 Task: Add Sprouts French Vanilla Light Roast Ground Coffee to the cart.
Action: Mouse pressed left at (21, 86)
Screenshot: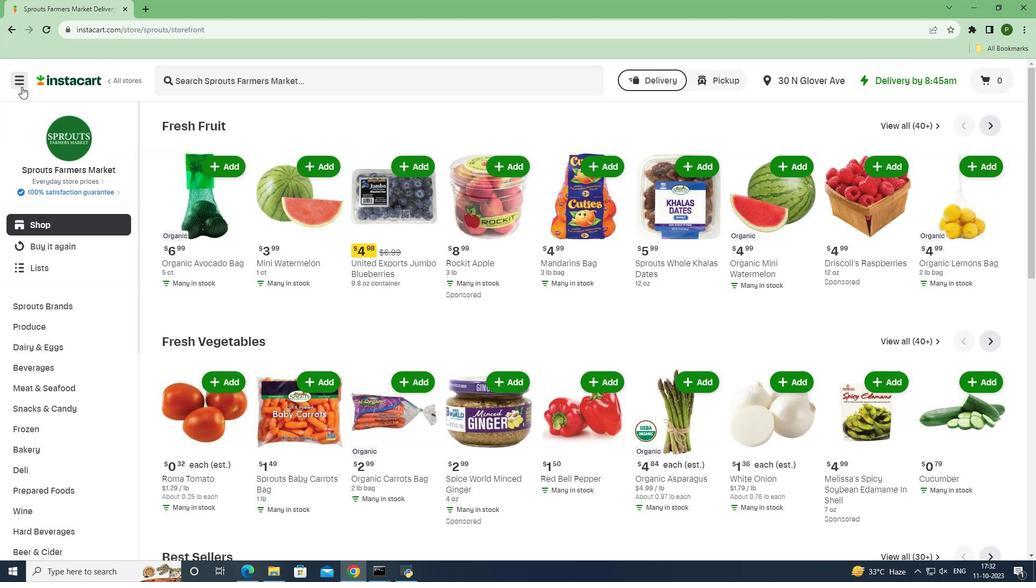 
Action: Mouse moved to (30, 288)
Screenshot: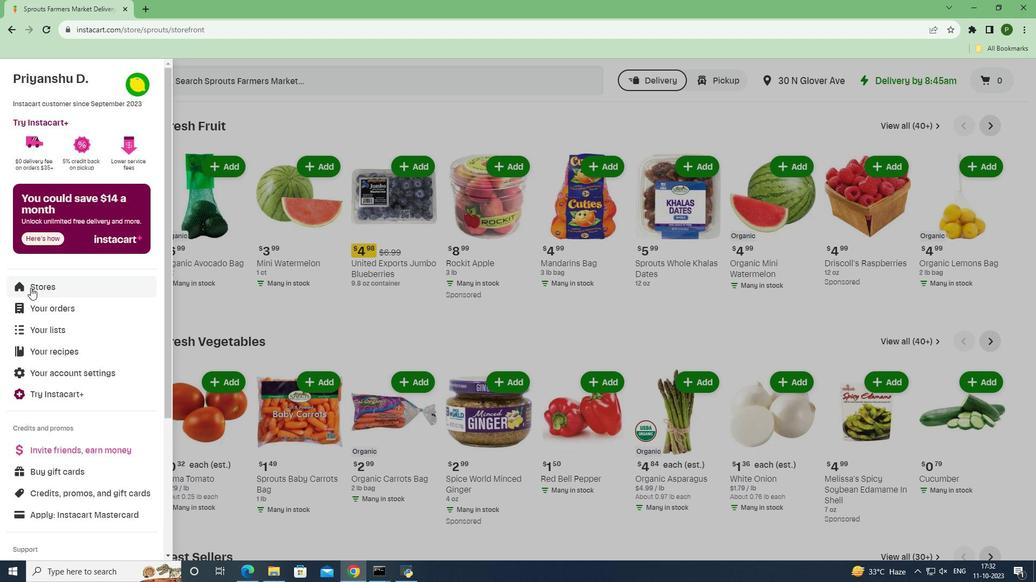 
Action: Mouse pressed left at (30, 288)
Screenshot: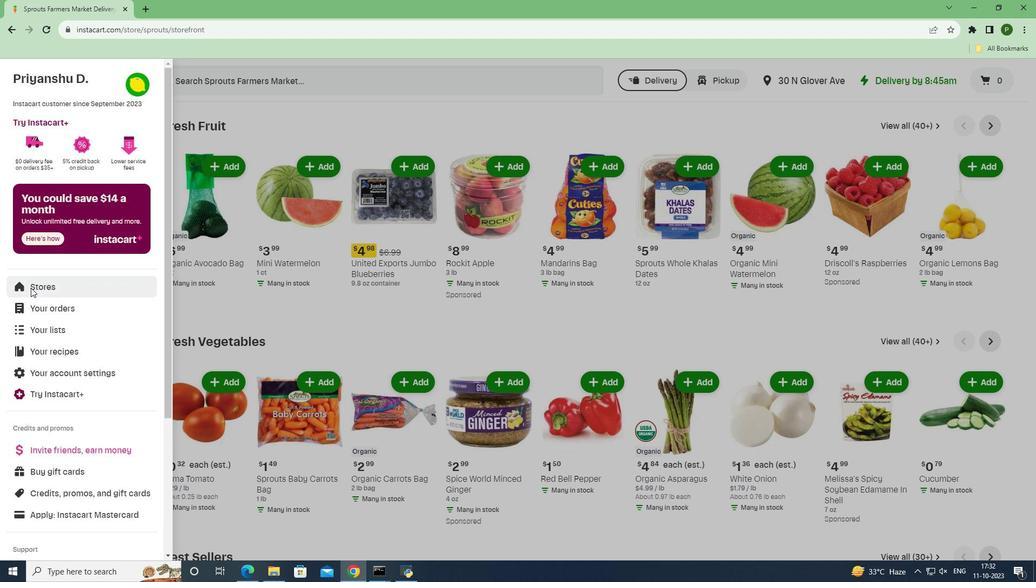 
Action: Mouse moved to (255, 123)
Screenshot: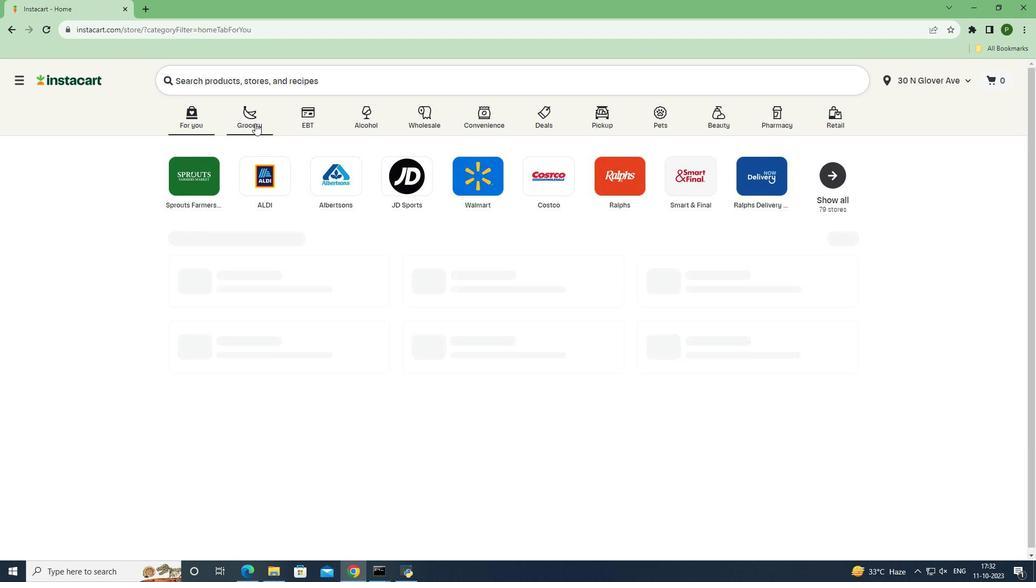 
Action: Mouse pressed left at (255, 123)
Screenshot: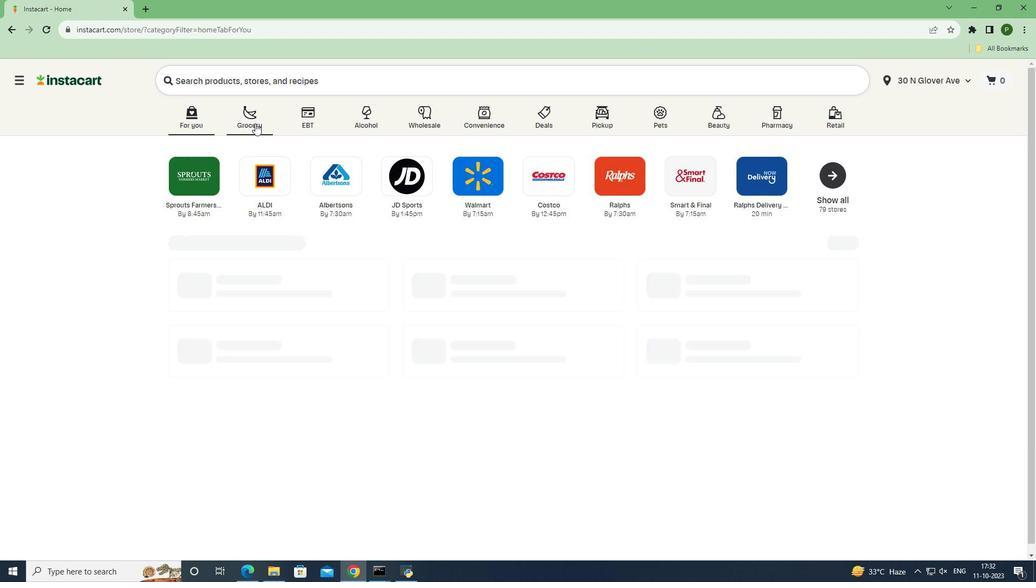 
Action: Mouse moved to (426, 241)
Screenshot: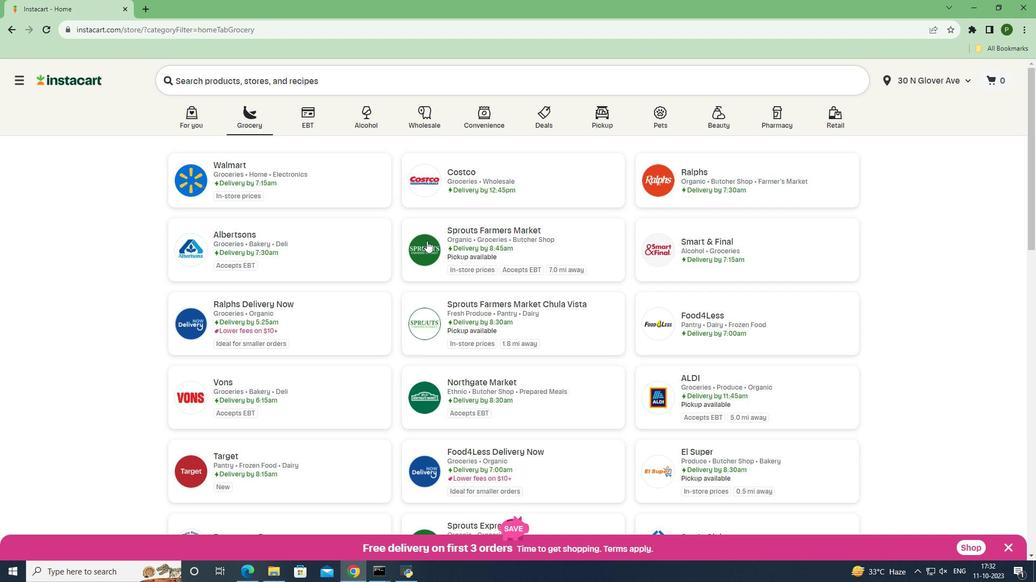 
Action: Mouse pressed left at (426, 241)
Screenshot: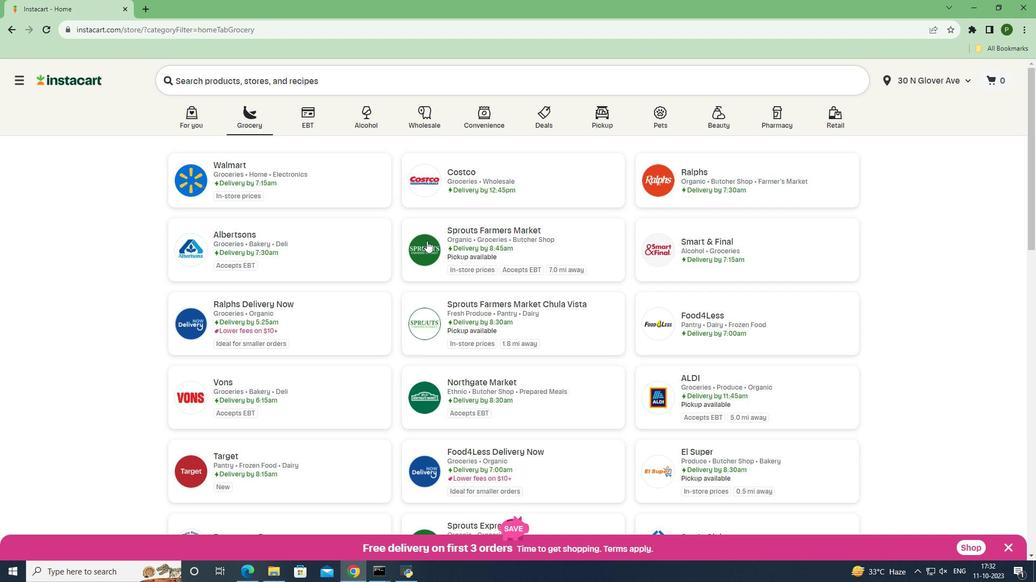 
Action: Mouse moved to (85, 365)
Screenshot: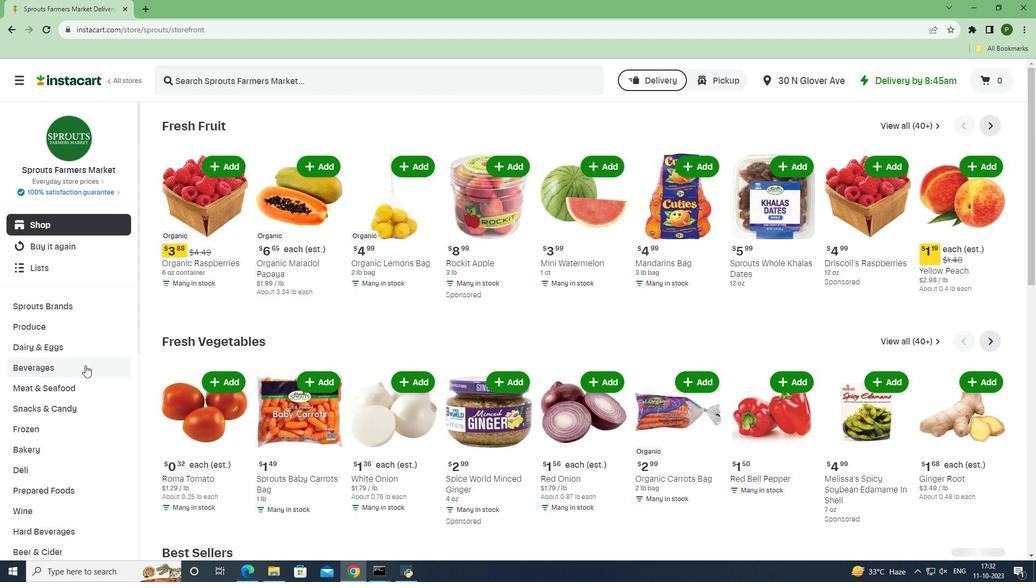 
Action: Mouse pressed left at (85, 365)
Screenshot: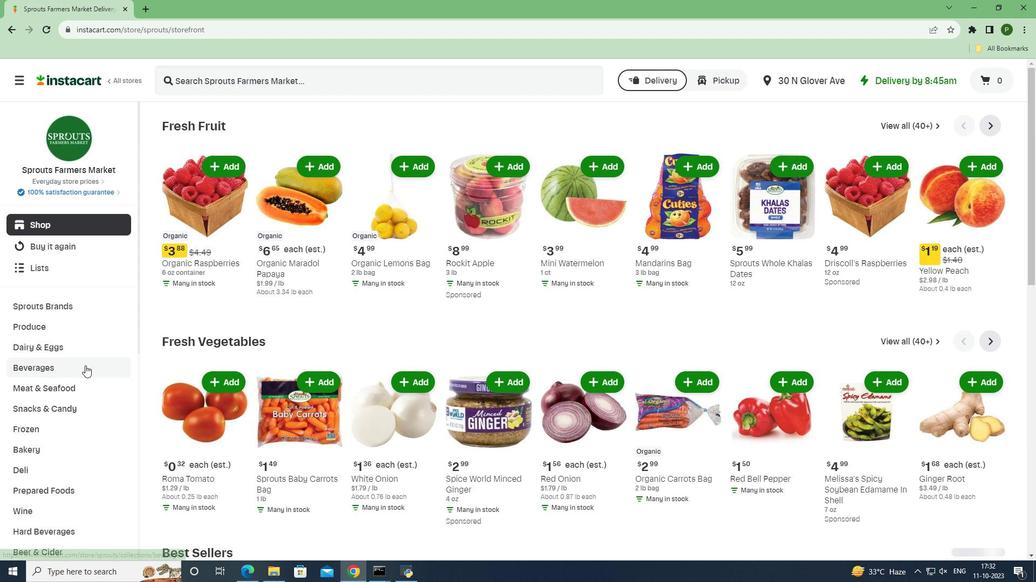 
Action: Mouse moved to (59, 430)
Screenshot: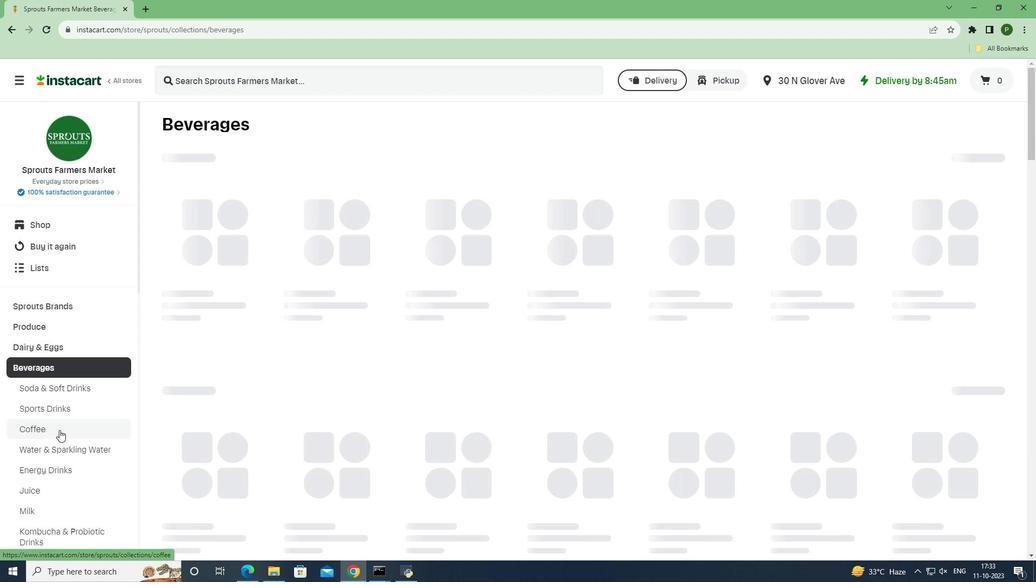 
Action: Mouse pressed left at (59, 430)
Screenshot: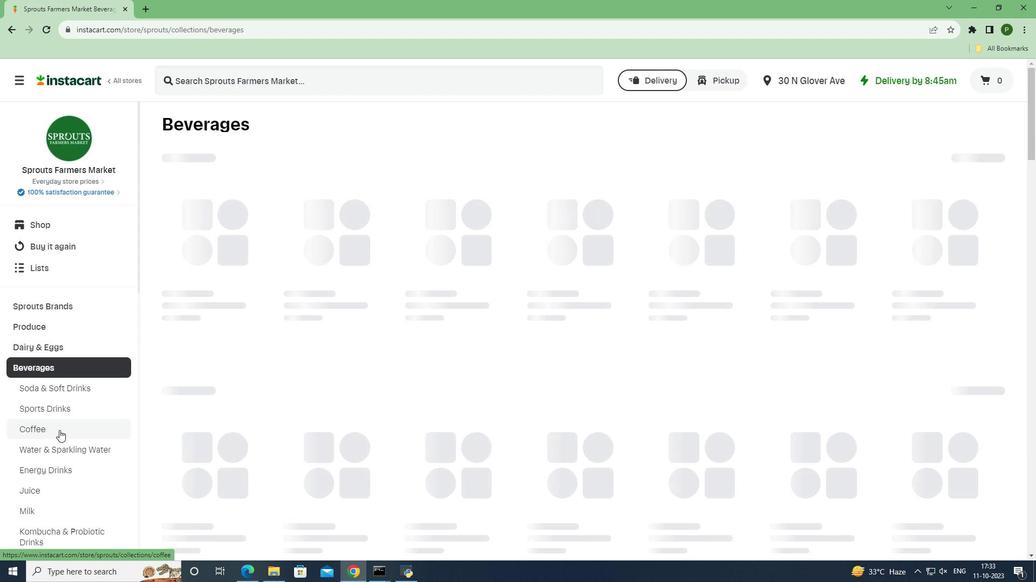 
Action: Mouse moved to (241, 77)
Screenshot: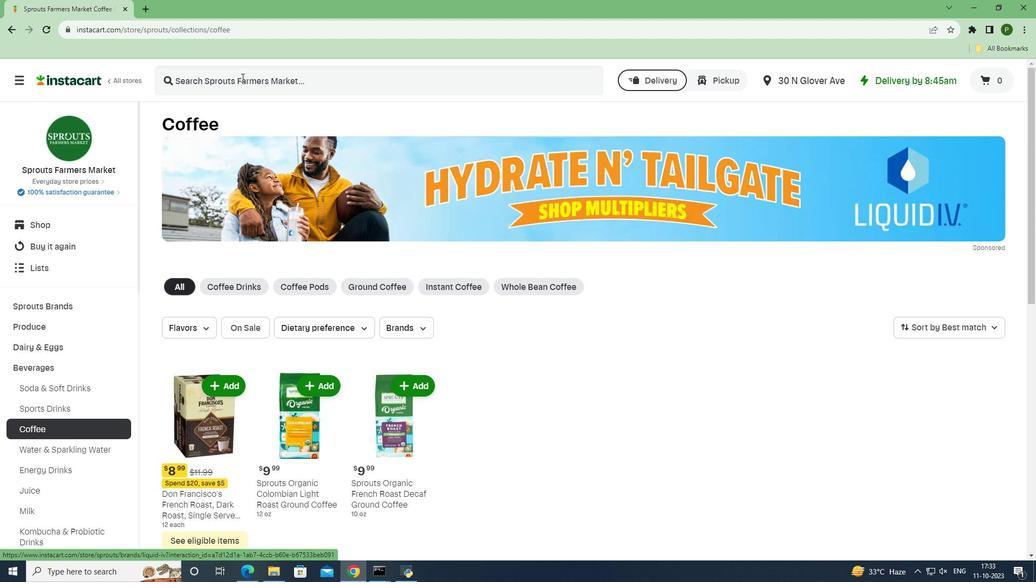 
Action: Mouse pressed left at (241, 77)
Screenshot: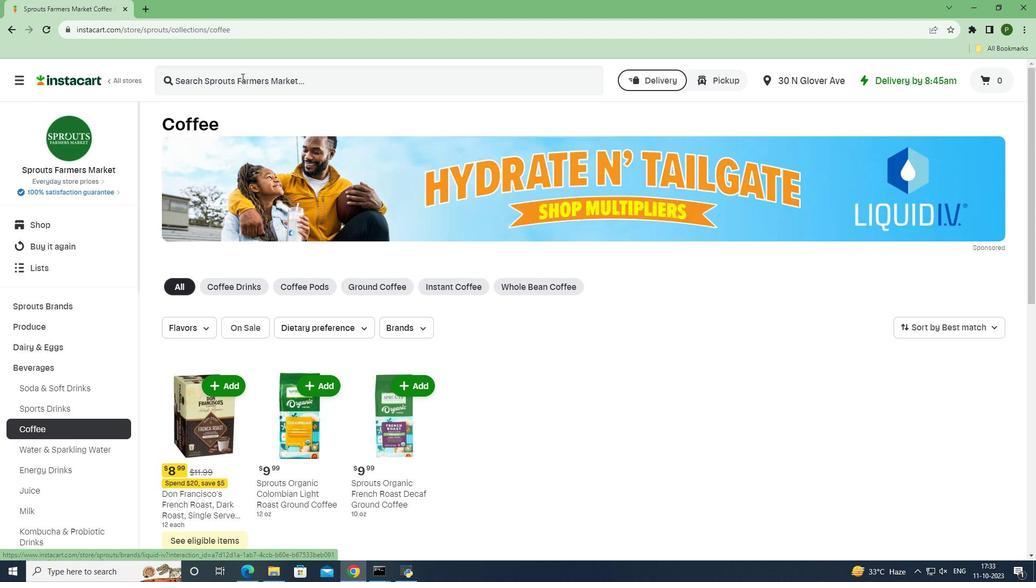 
Action: Key pressed <Key.caps_lock>S<Key.caps_lock>prouts<Key.space><Key.caps_lock>F<Key.caps_lock>rench<Key.space><Key.caps_lock>V<Key.caps_lock>anilla<Key.space><Key.caps_lock>L<Key.caps_lock>ight<Key.space><Key.caps_lock>R<Key.caps_lock>oast<Key.space><Key.caps_lock>G<Key.caps_lock>round<Key.space><Key.caps_lock>C<Key.caps_lock>offee<Key.enter>
Screenshot: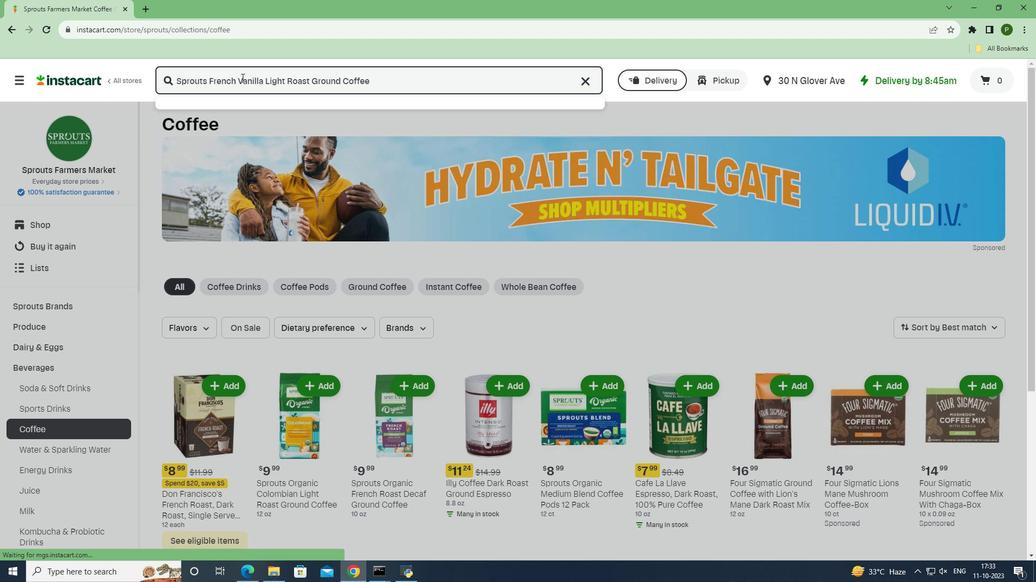 
Action: Mouse moved to (623, 187)
Screenshot: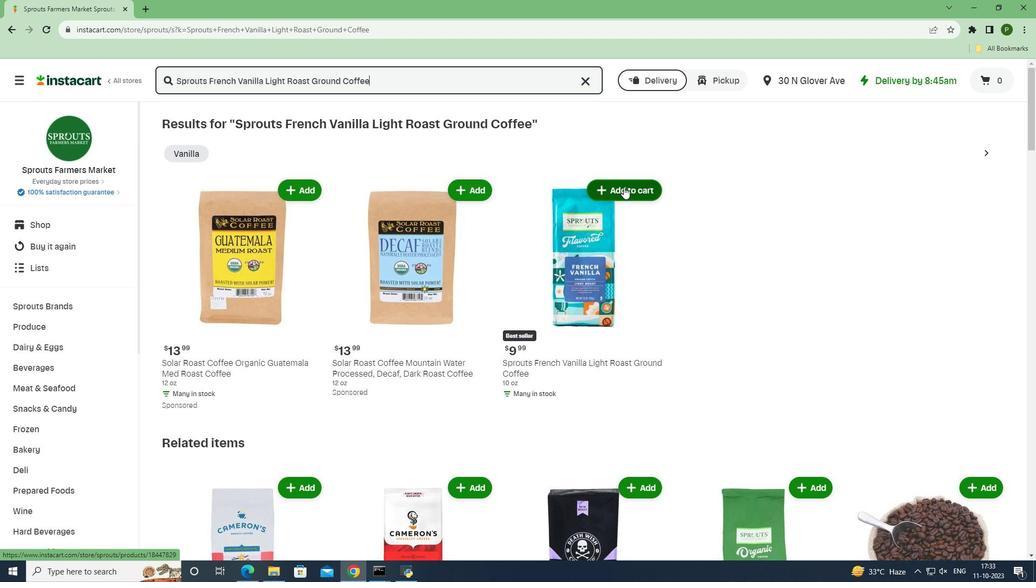 
Action: Mouse pressed left at (623, 187)
Screenshot: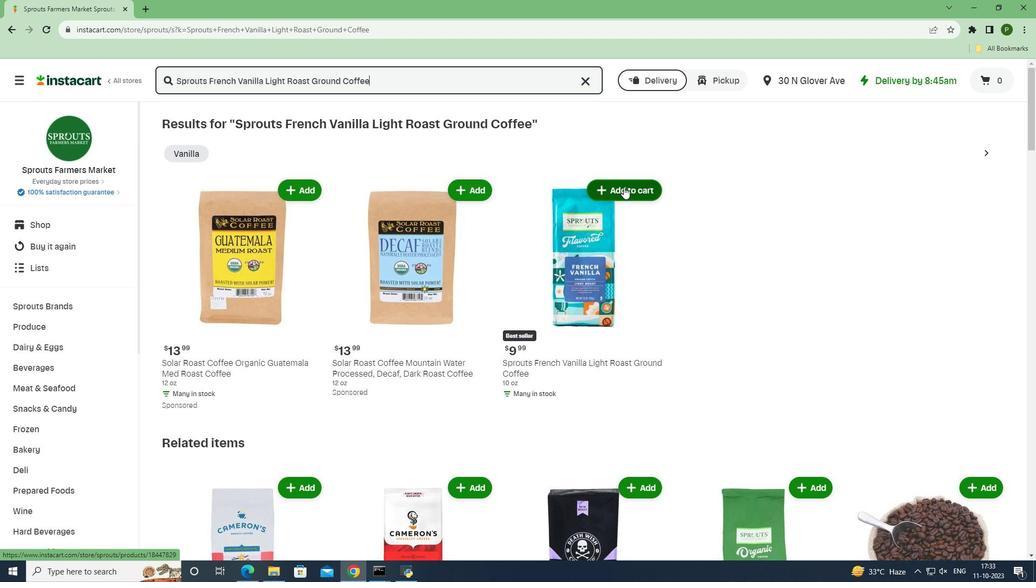 
Action: Mouse moved to (668, 234)
Screenshot: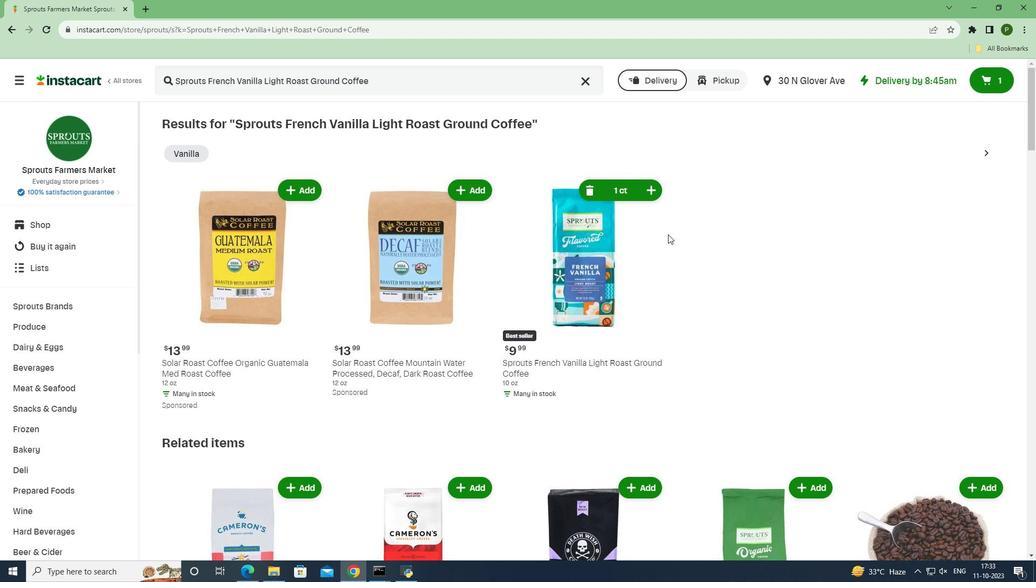 
